 Task: Toggle the ambiguous characters in the Unicode highlight.
Action: Mouse moved to (6, 522)
Screenshot: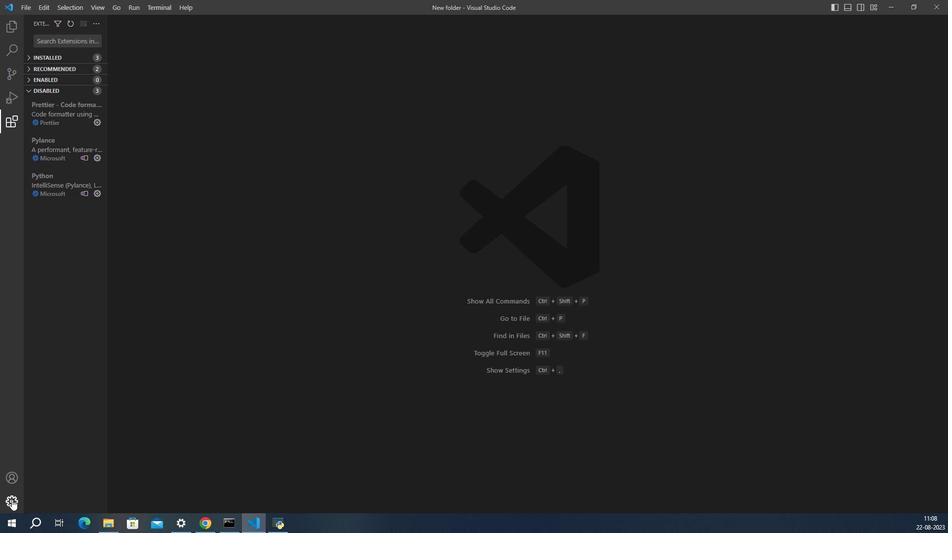 
Action: Mouse pressed left at (6, 522)
Screenshot: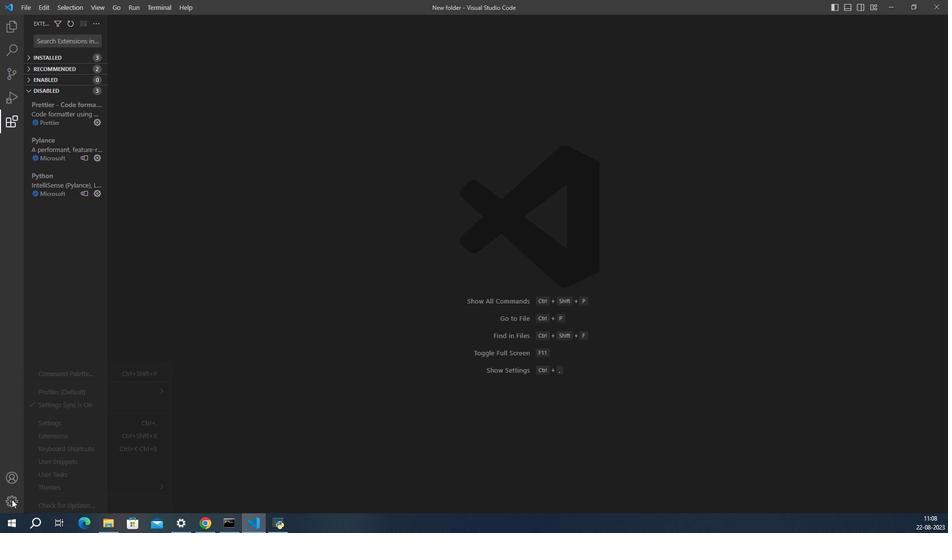 
Action: Mouse moved to (71, 418)
Screenshot: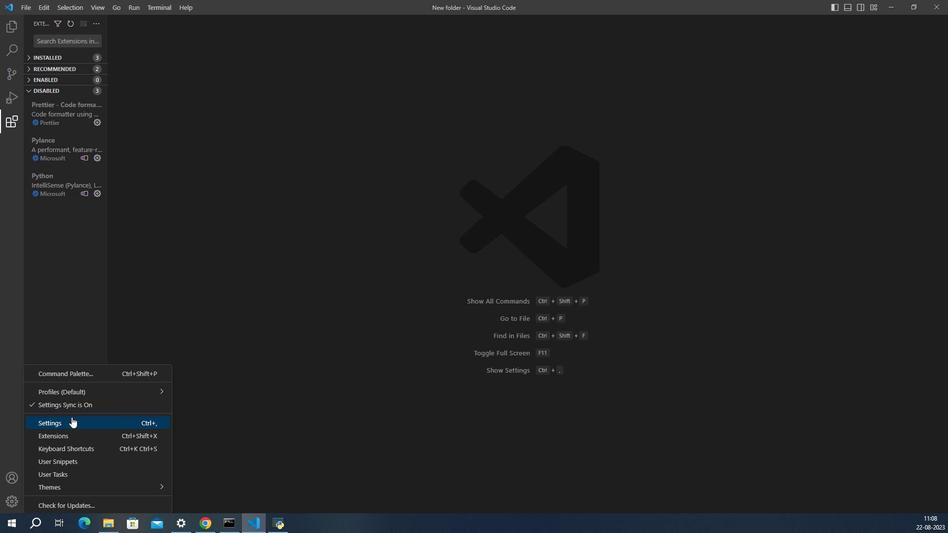 
Action: Mouse pressed left at (71, 418)
Screenshot: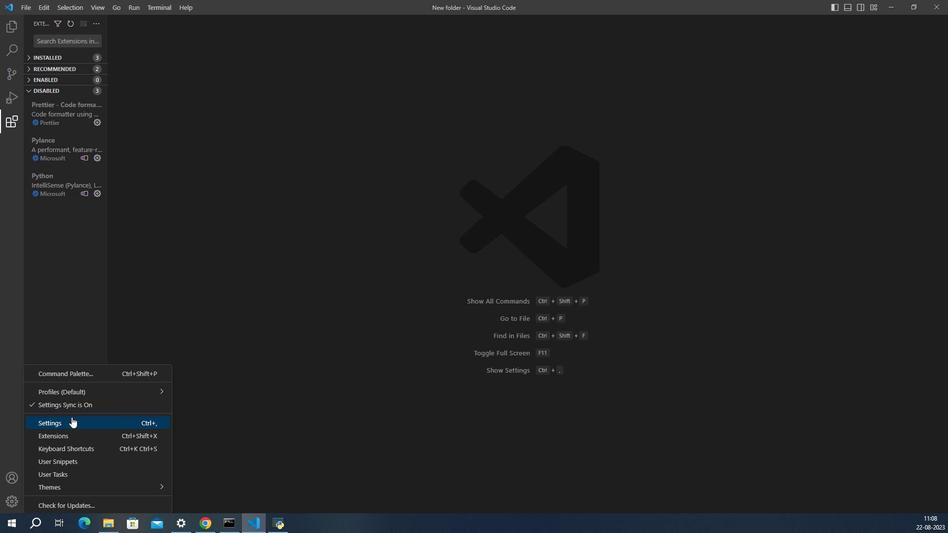 
Action: Mouse moved to (445, 406)
Screenshot: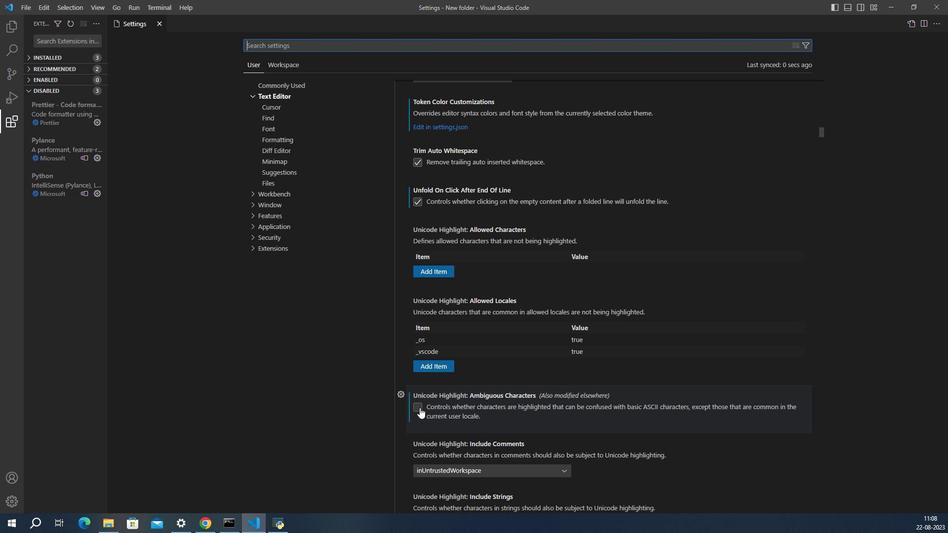 
Action: Mouse pressed left at (445, 406)
Screenshot: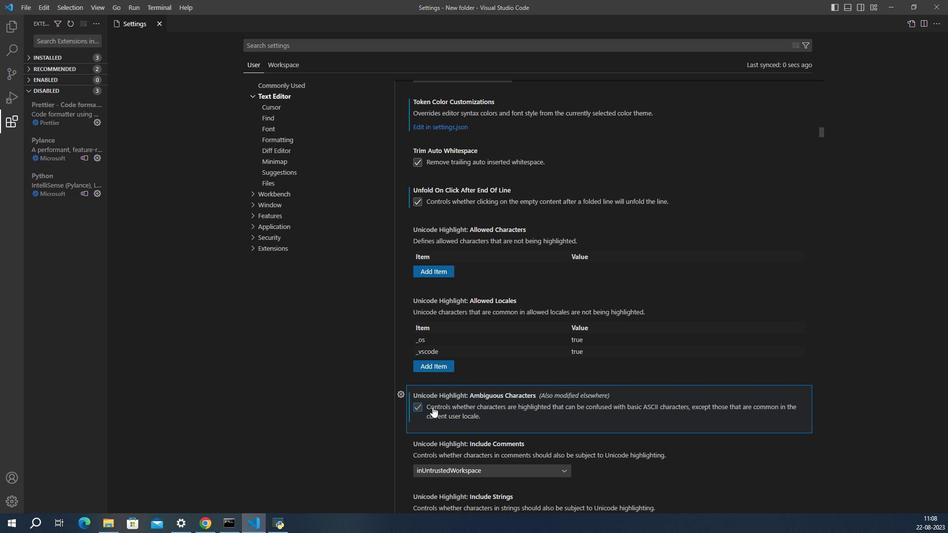 
Action: Mouse moved to (476, 404)
Screenshot: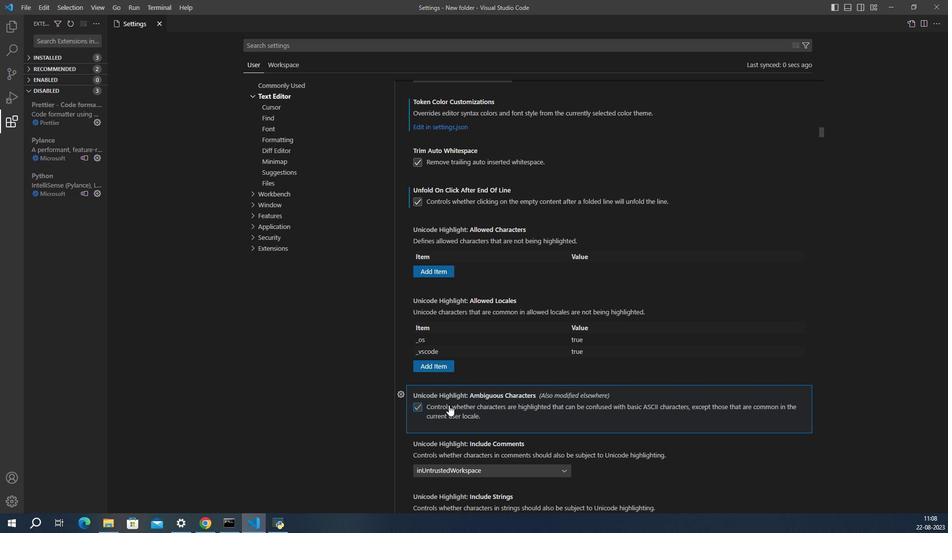 
